 Task: Add Better Life Simply Floored Floor Cleaner to the cart.
Action: Mouse moved to (818, 314)
Screenshot: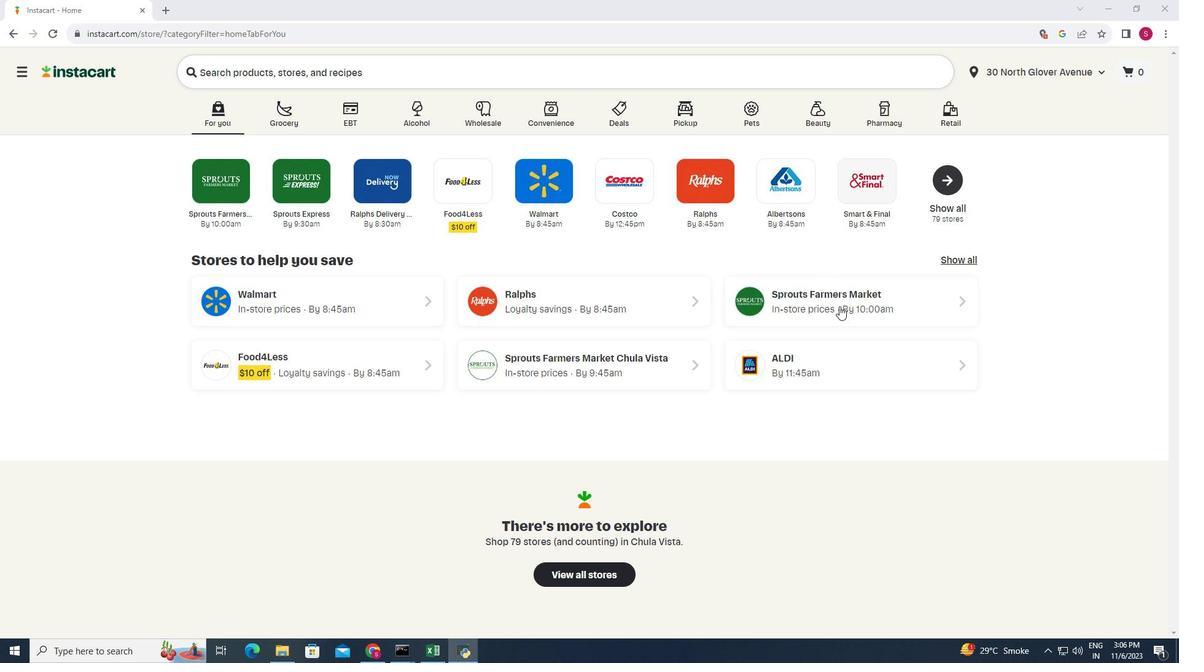 
Action: Mouse pressed left at (818, 314)
Screenshot: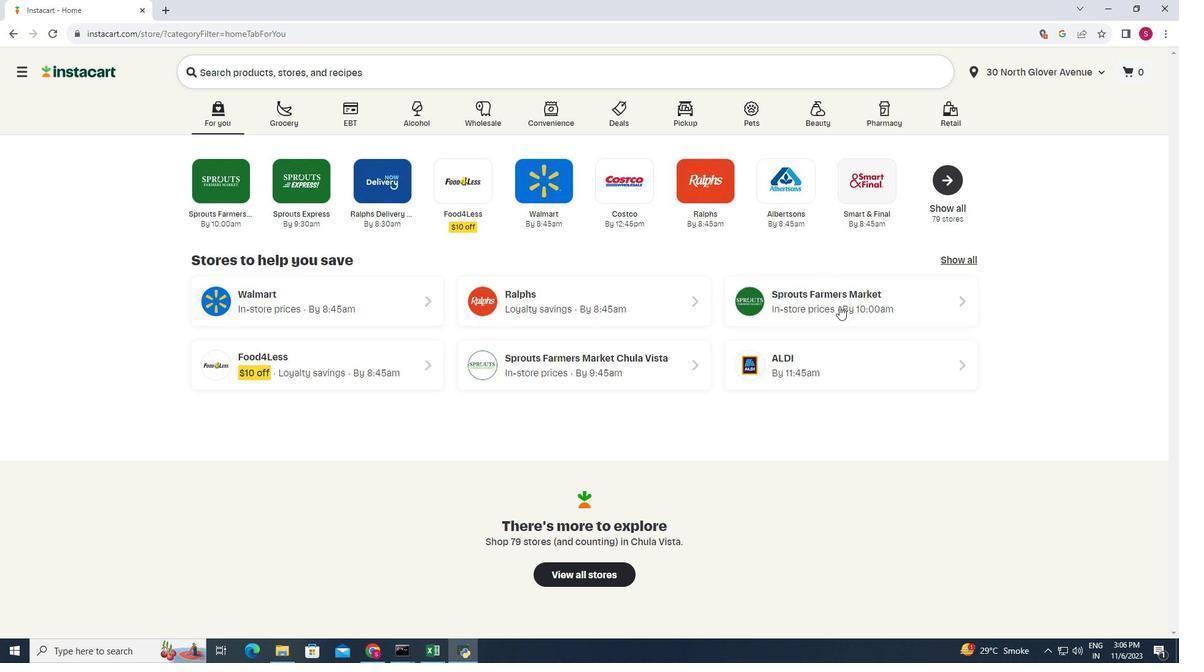 
Action: Mouse moved to (132, 417)
Screenshot: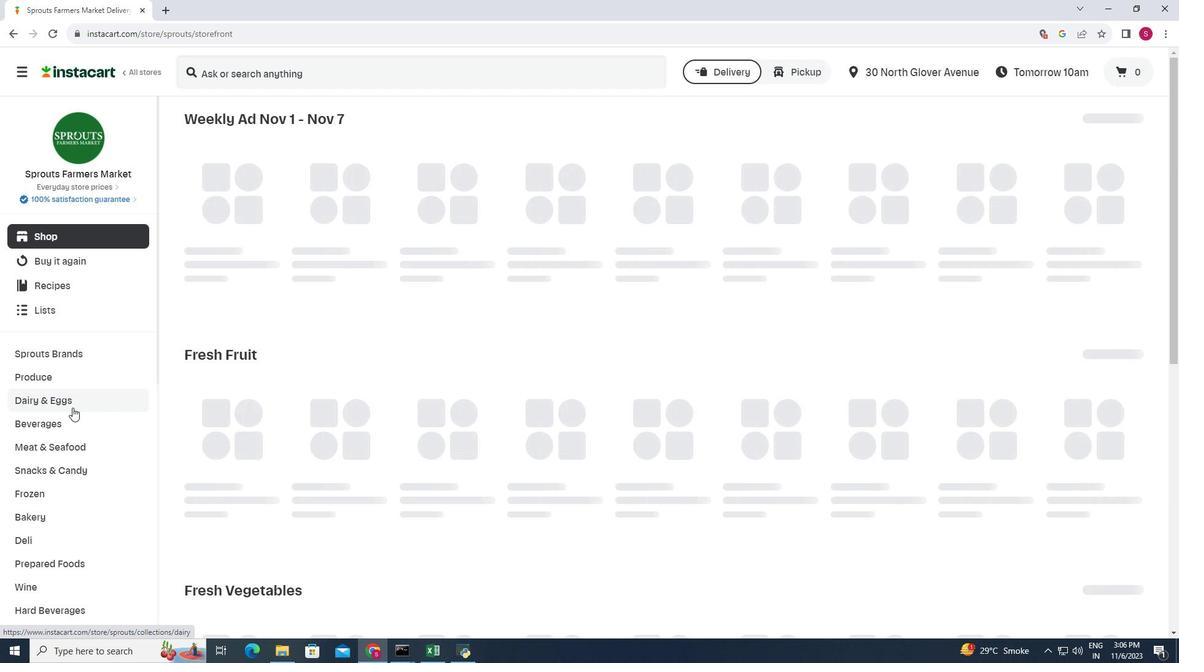 
Action: Mouse scrolled (132, 417) with delta (0, 0)
Screenshot: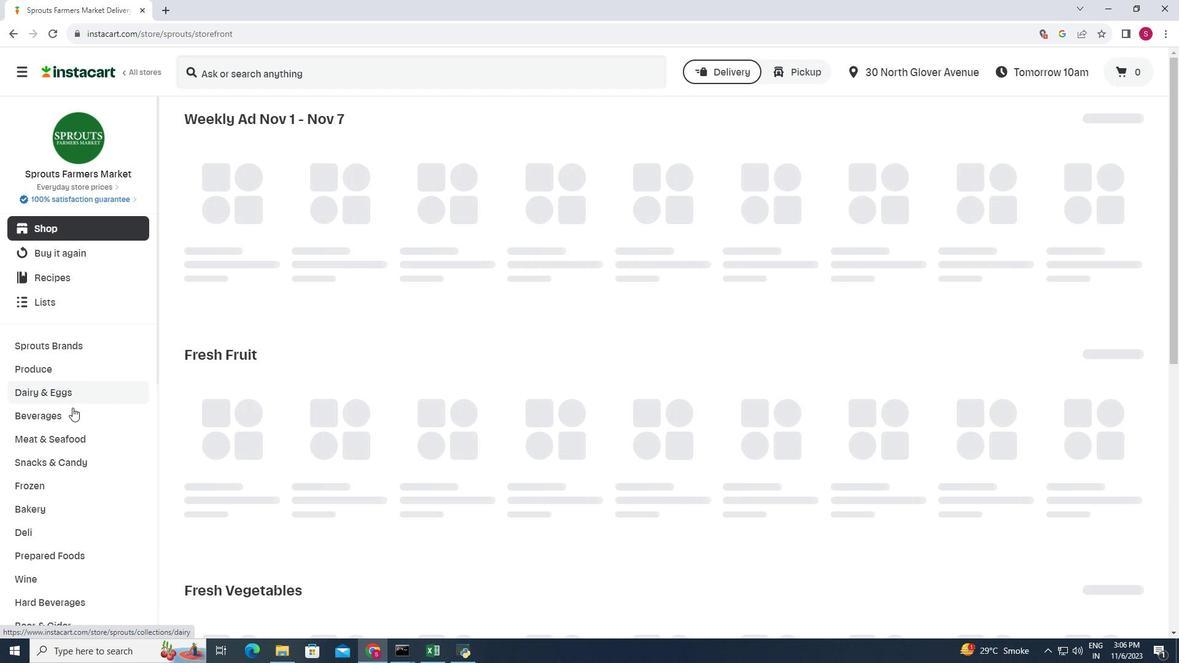 
Action: Mouse moved to (132, 417)
Screenshot: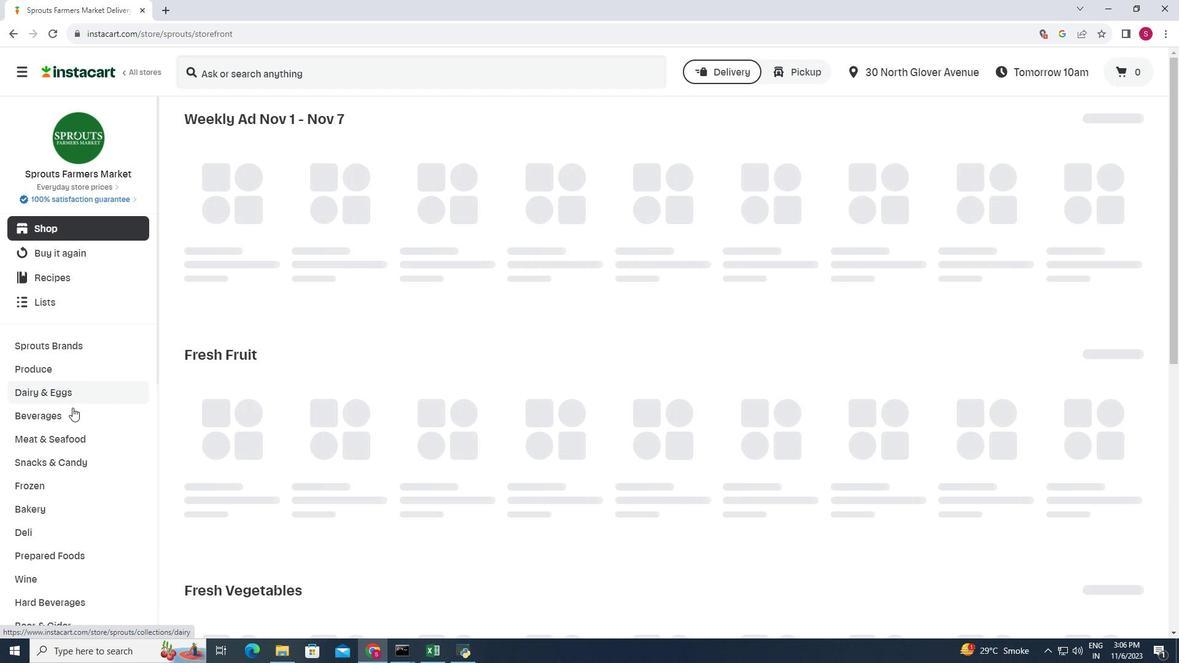 
Action: Mouse scrolled (132, 417) with delta (0, 0)
Screenshot: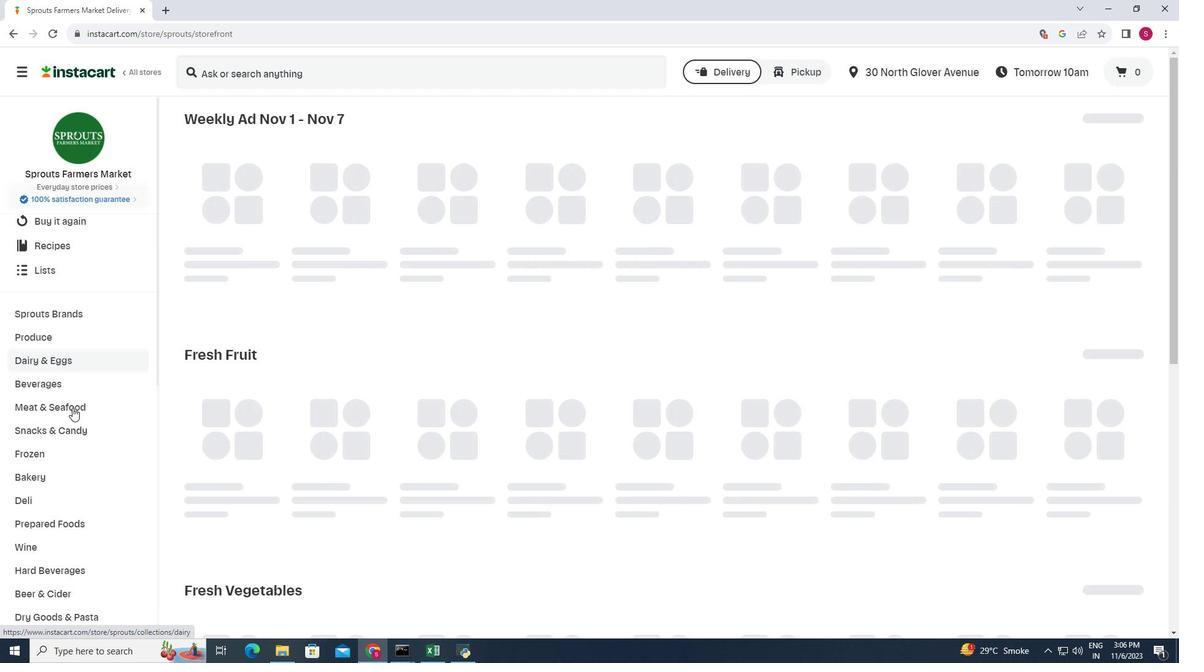 
Action: Mouse scrolled (132, 417) with delta (0, 0)
Screenshot: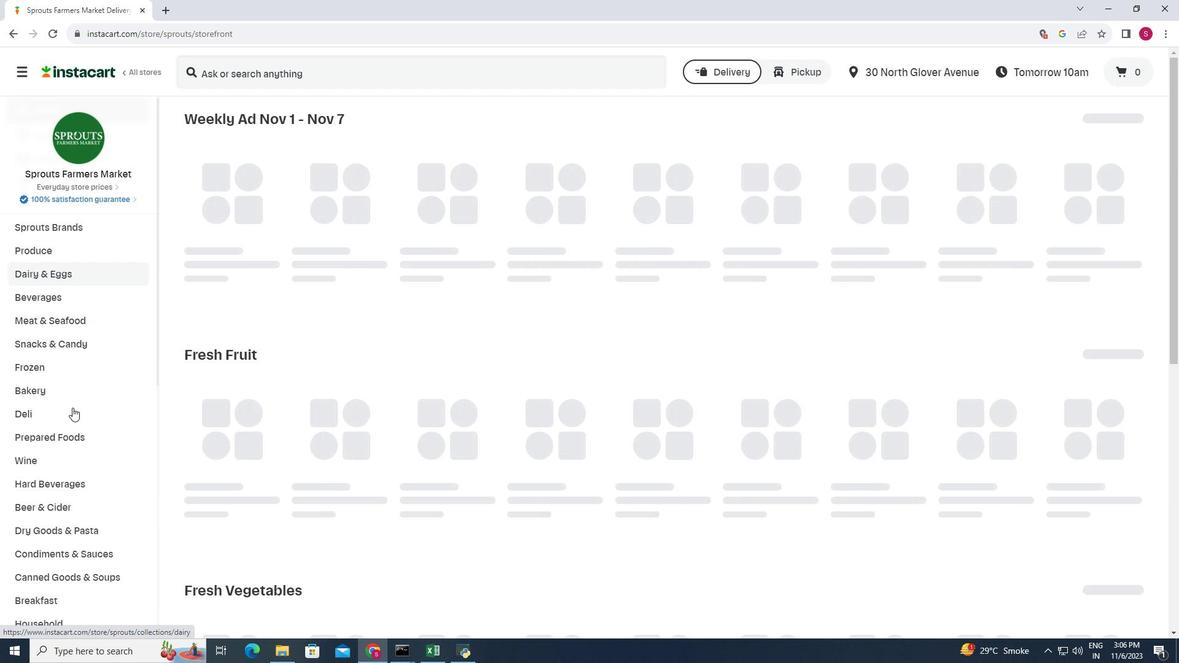 
Action: Mouse scrolled (132, 417) with delta (0, 0)
Screenshot: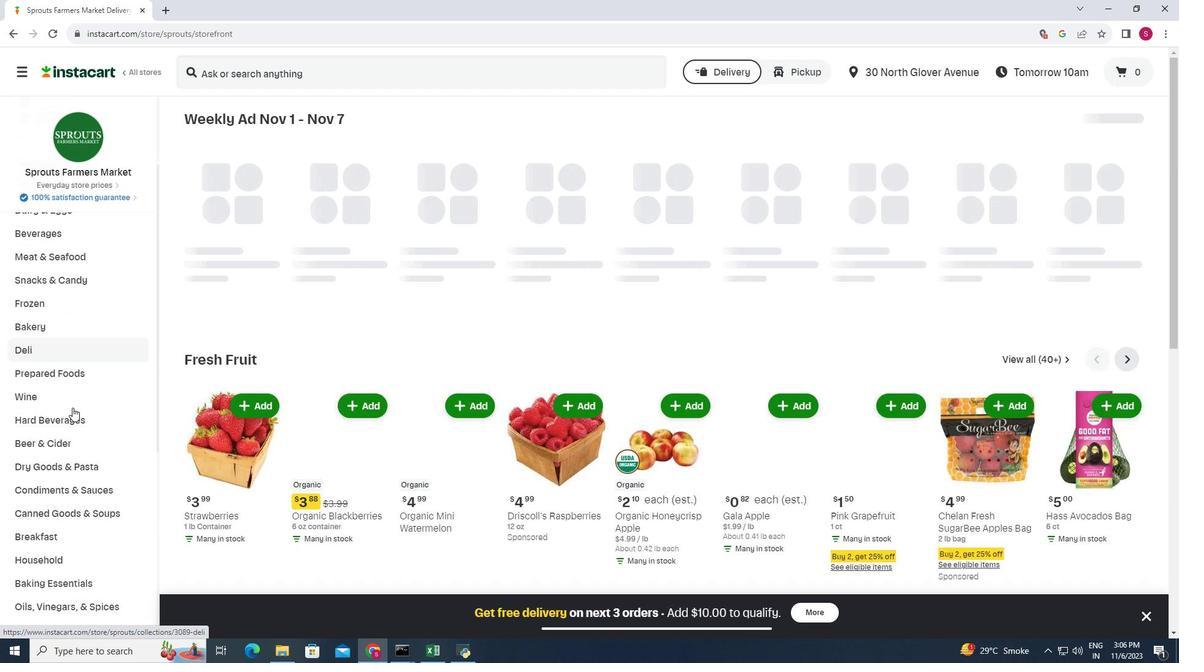 
Action: Mouse moved to (117, 515)
Screenshot: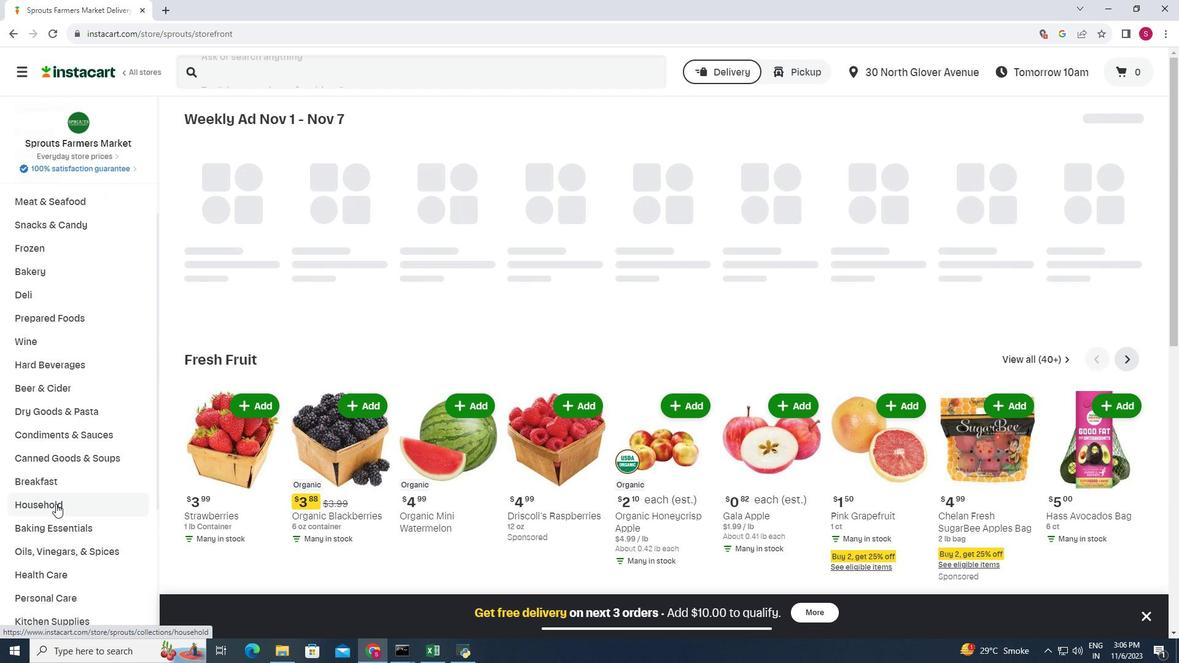 
Action: Mouse pressed left at (117, 515)
Screenshot: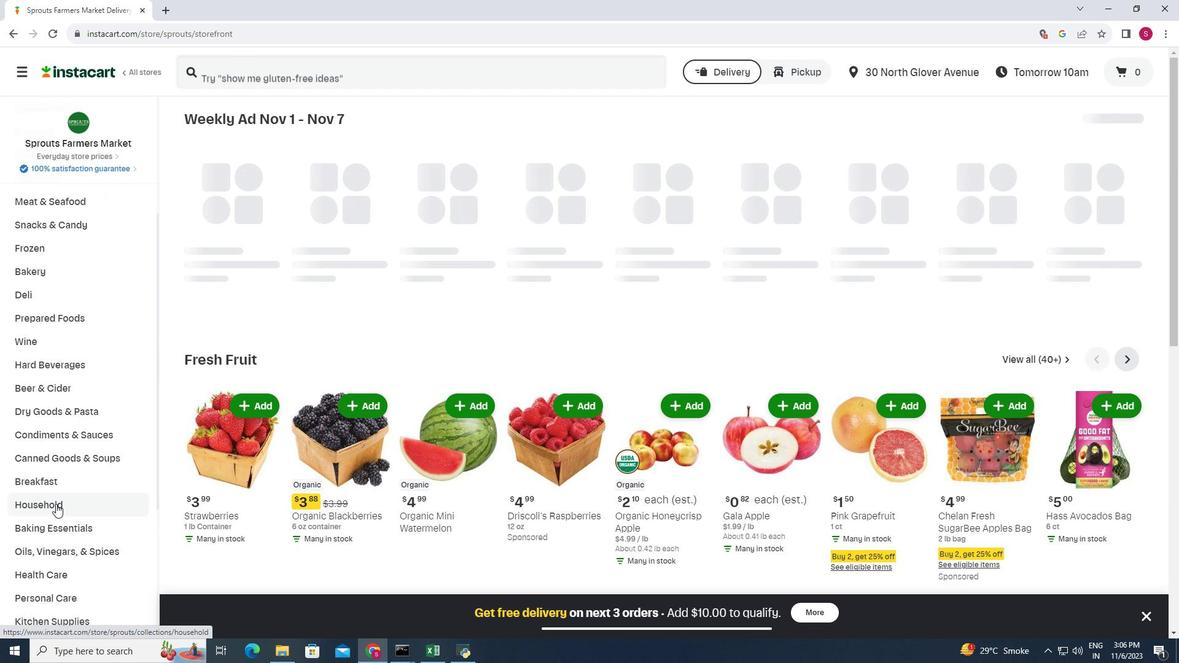 
Action: Mouse moved to (383, 150)
Screenshot: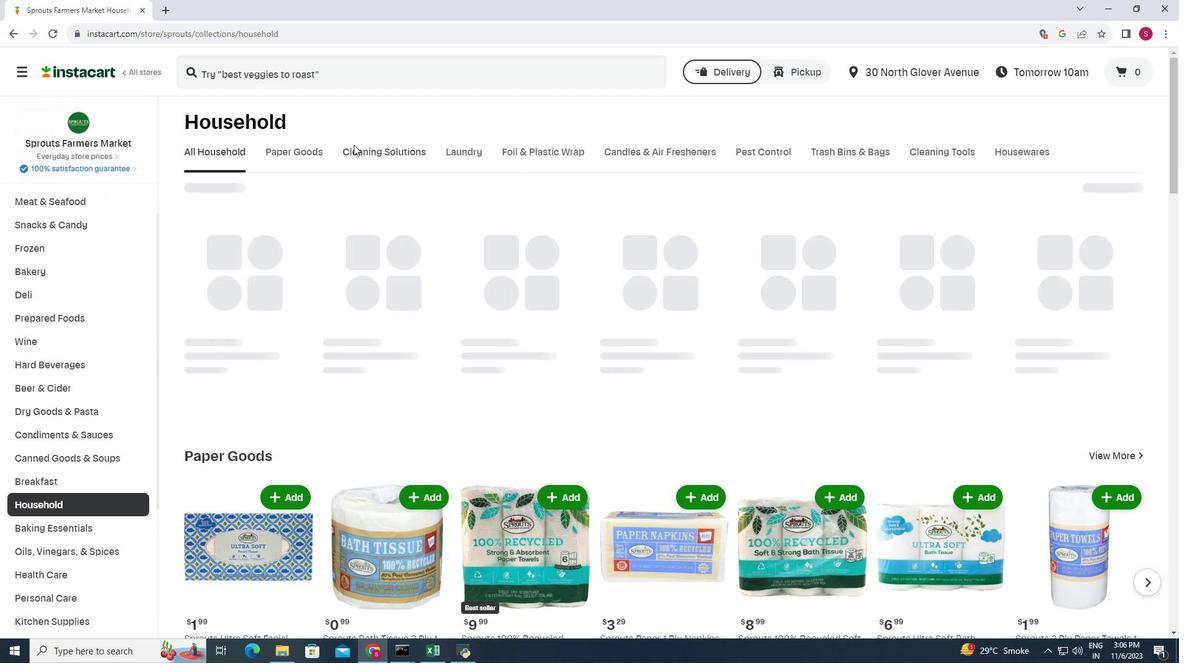 
Action: Mouse pressed left at (383, 150)
Screenshot: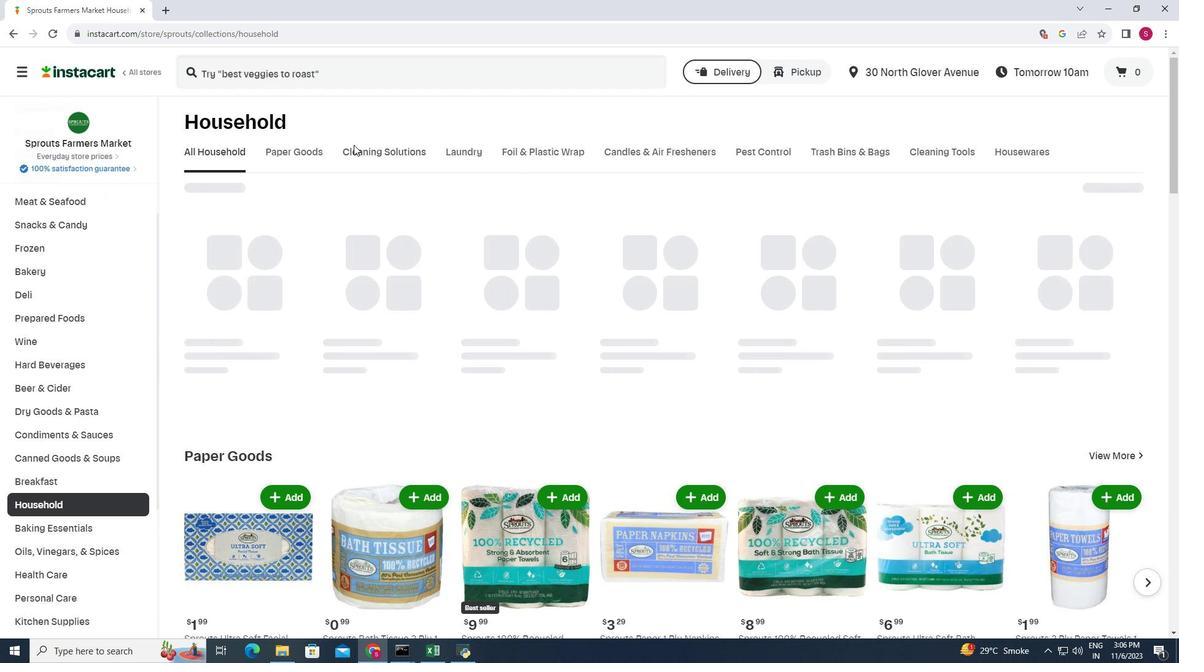 
Action: Mouse moved to (393, 149)
Screenshot: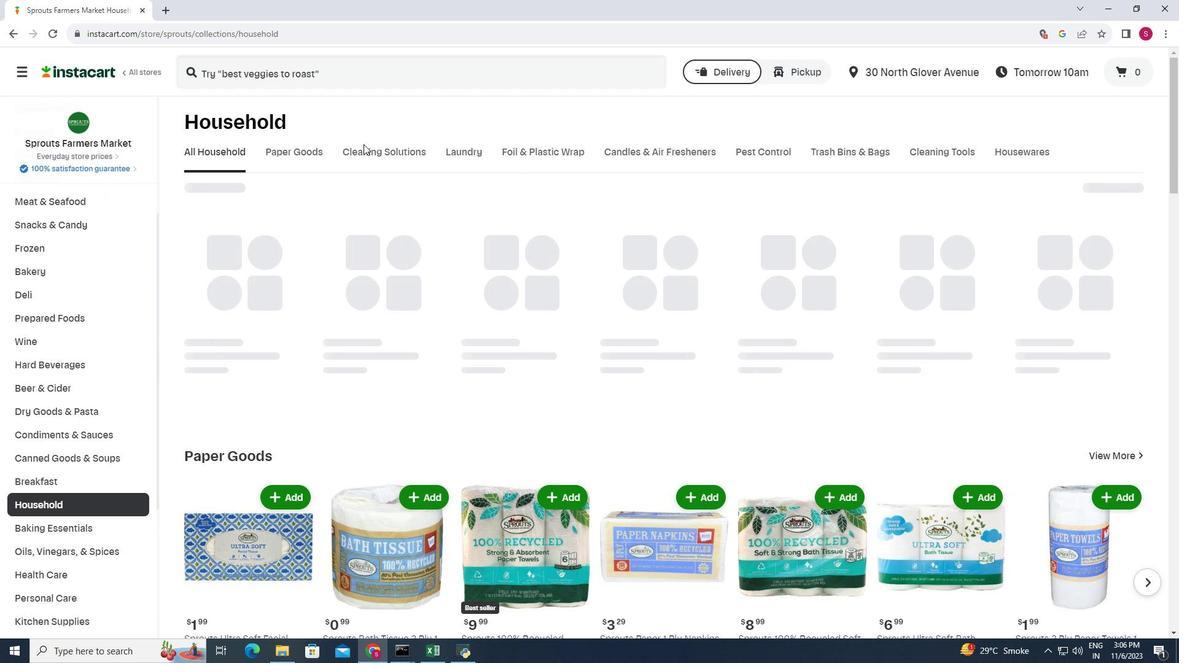 
Action: Mouse pressed left at (393, 149)
Screenshot: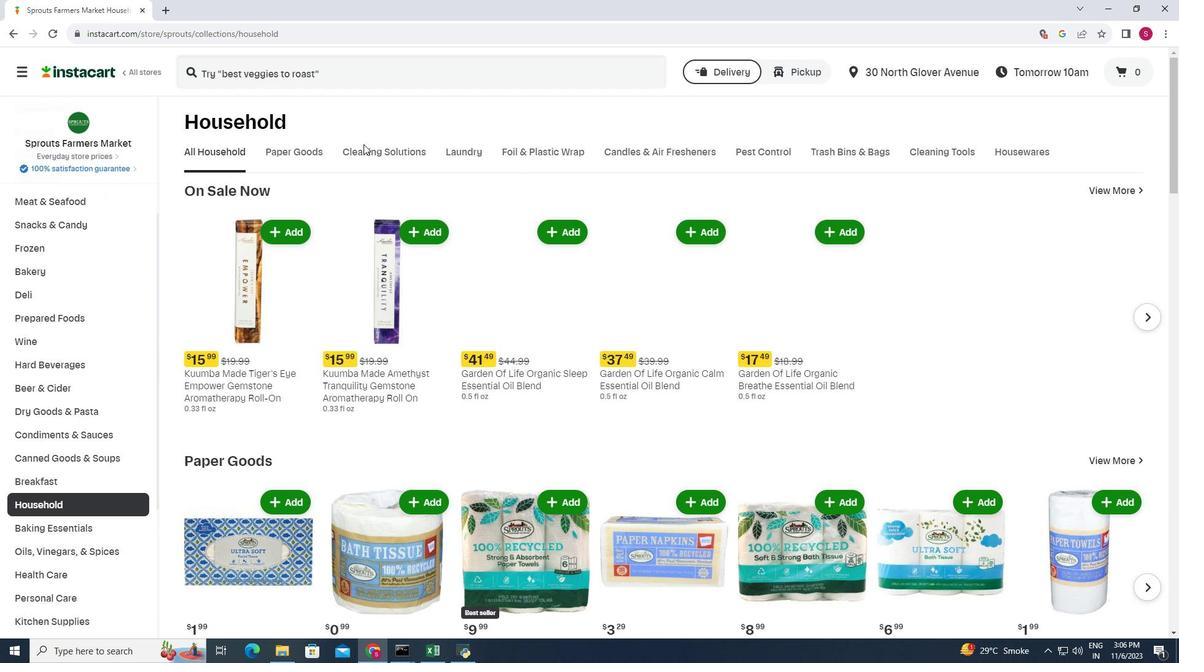 
Action: Mouse moved to (406, 153)
Screenshot: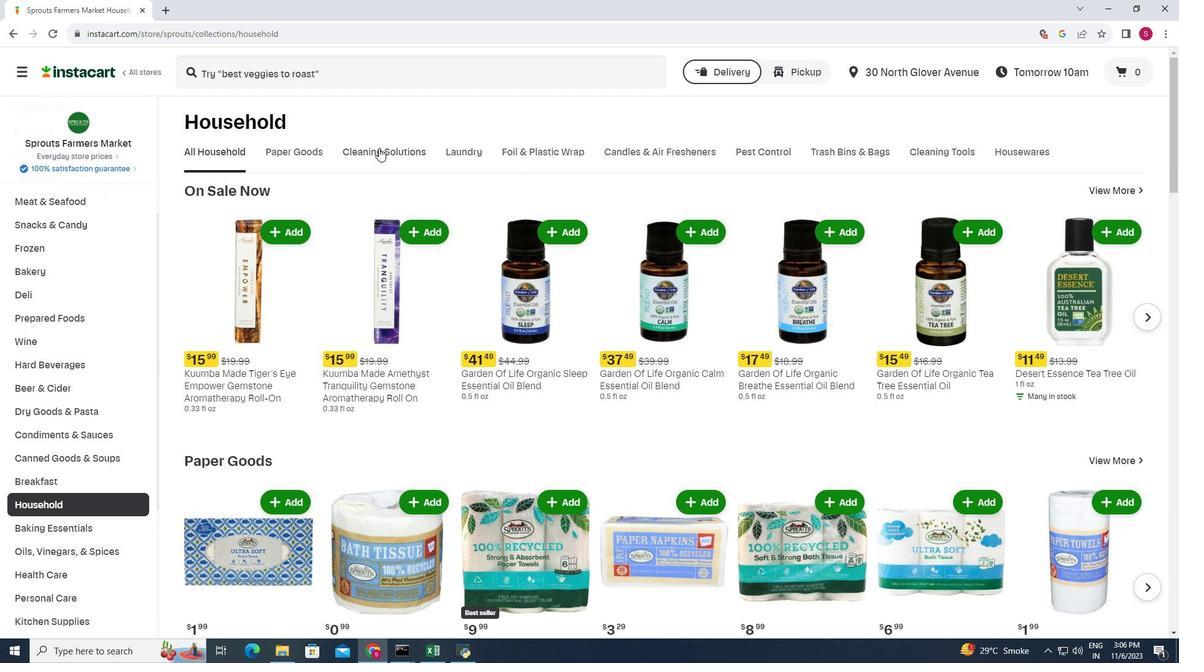 
Action: Mouse pressed left at (406, 153)
Screenshot: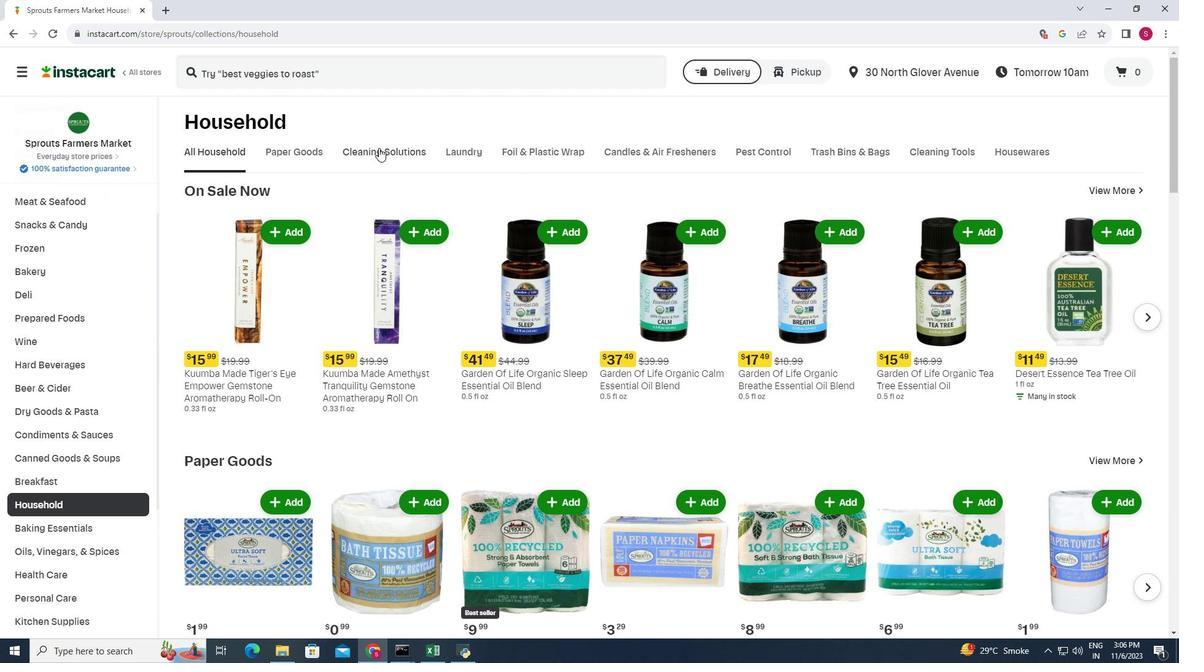 
Action: Mouse moved to (523, 205)
Screenshot: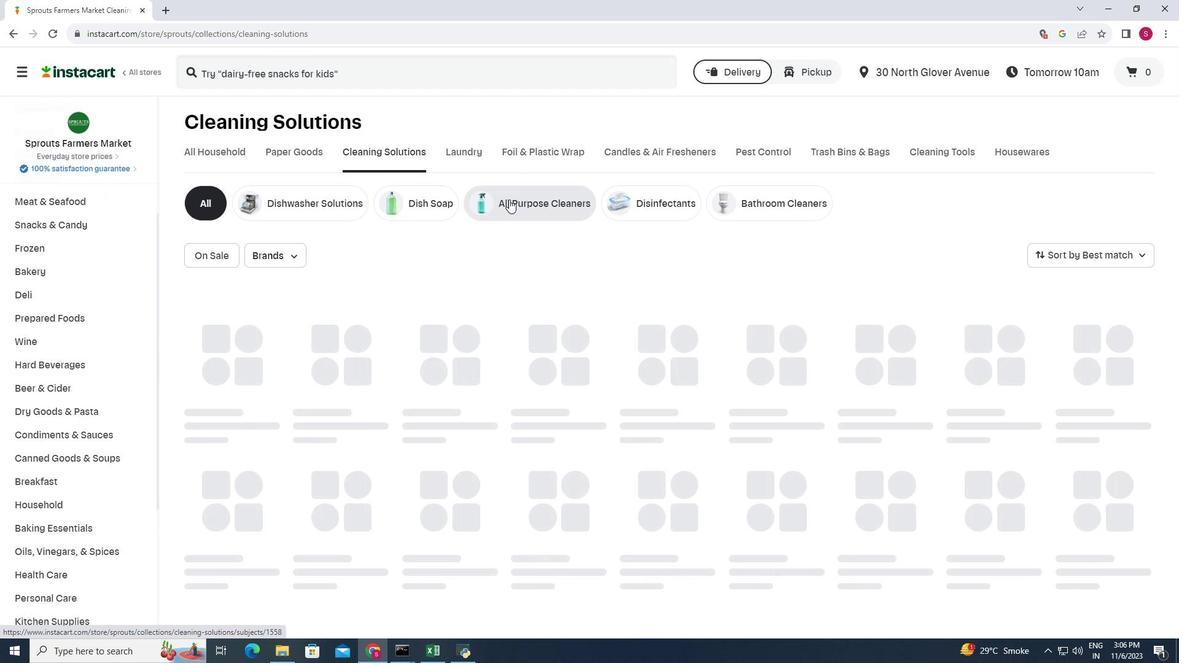 
Action: Mouse pressed left at (523, 205)
Screenshot: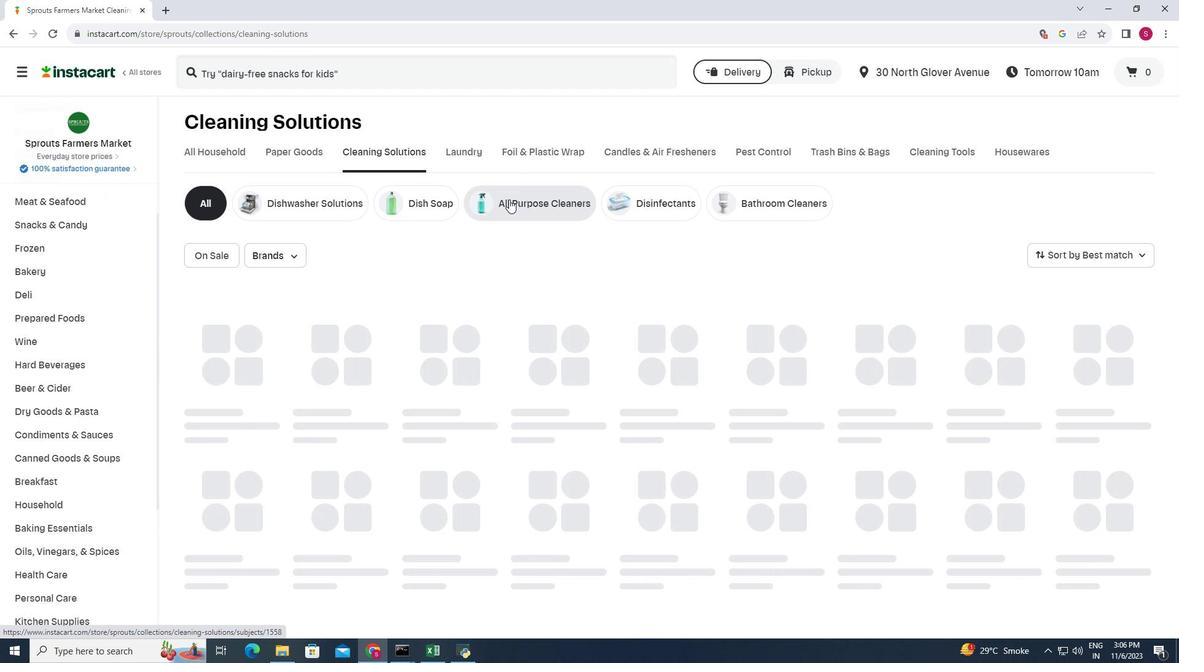 
Action: Mouse moved to (587, 321)
Screenshot: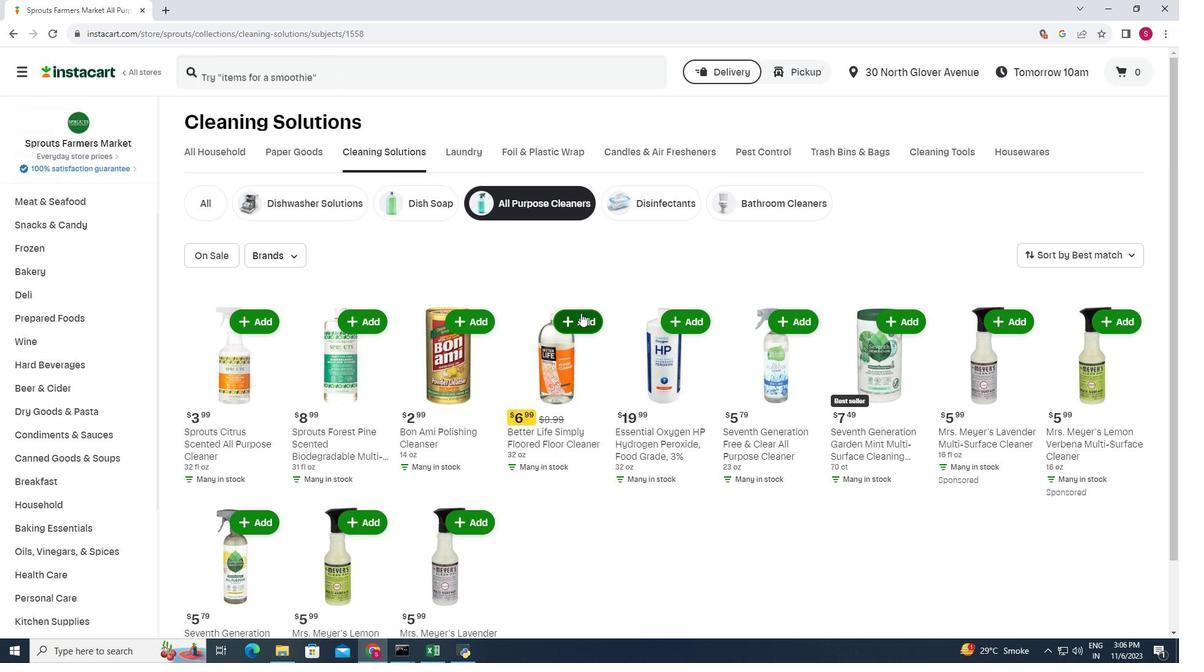 
Action: Mouse pressed left at (587, 321)
Screenshot: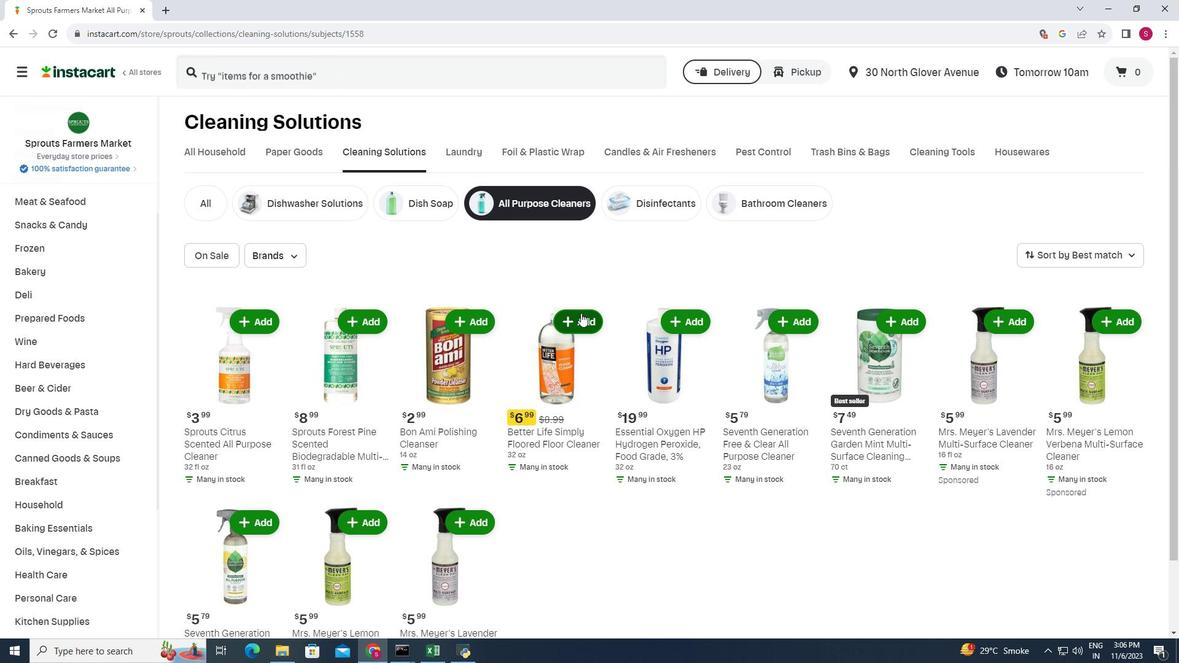 
Action: Mouse moved to (589, 285)
Screenshot: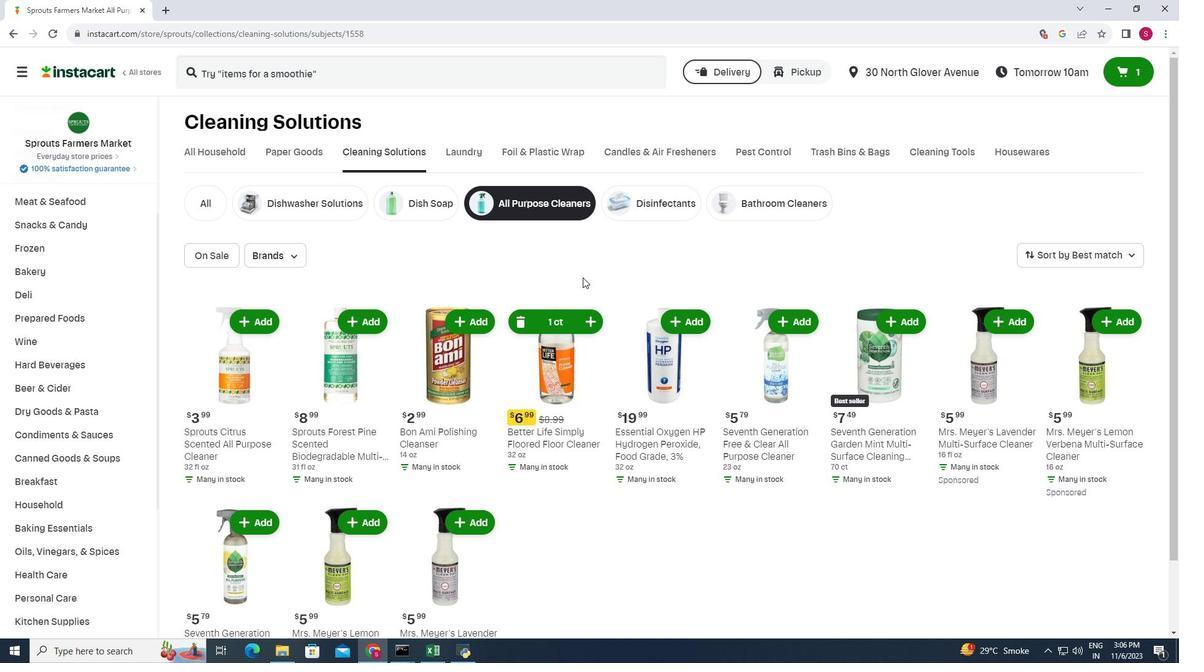 
